 Task: Select the employment type as an internship.
Action: Mouse moved to (706, 92)
Screenshot: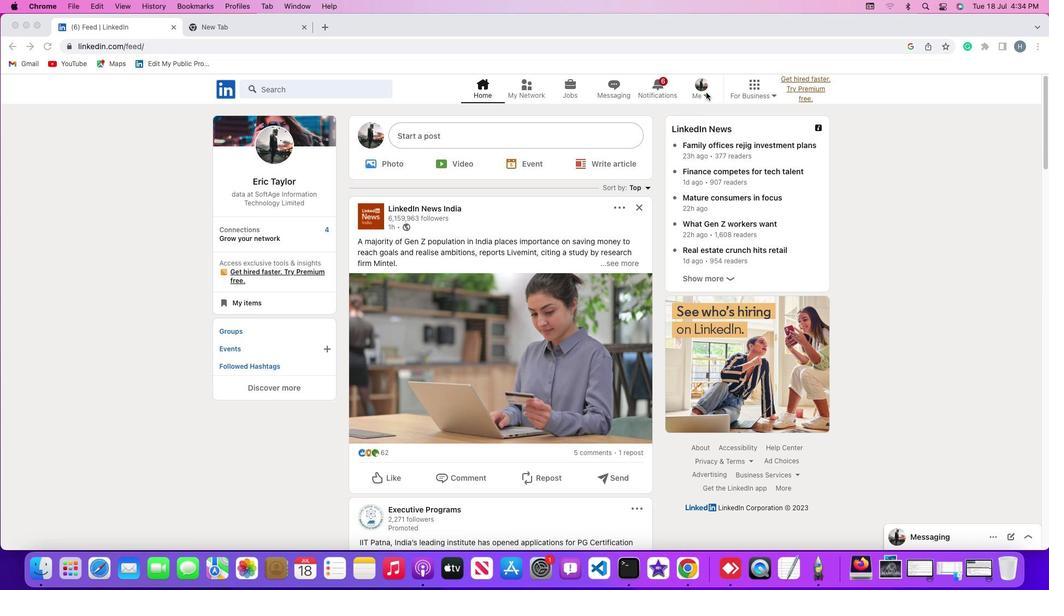 
Action: Mouse pressed left at (706, 92)
Screenshot: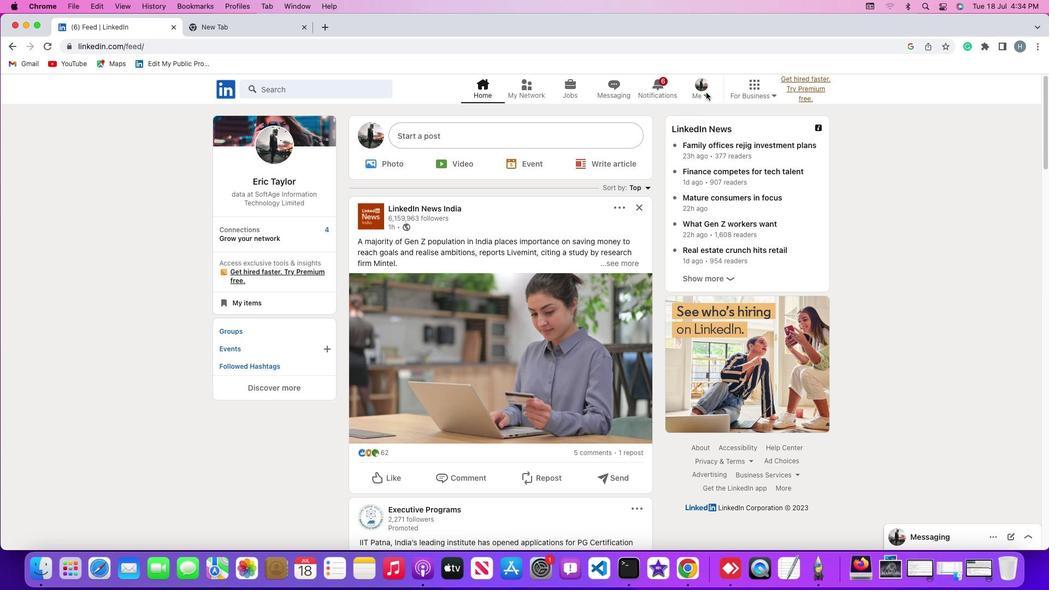 
Action: Mouse moved to (705, 94)
Screenshot: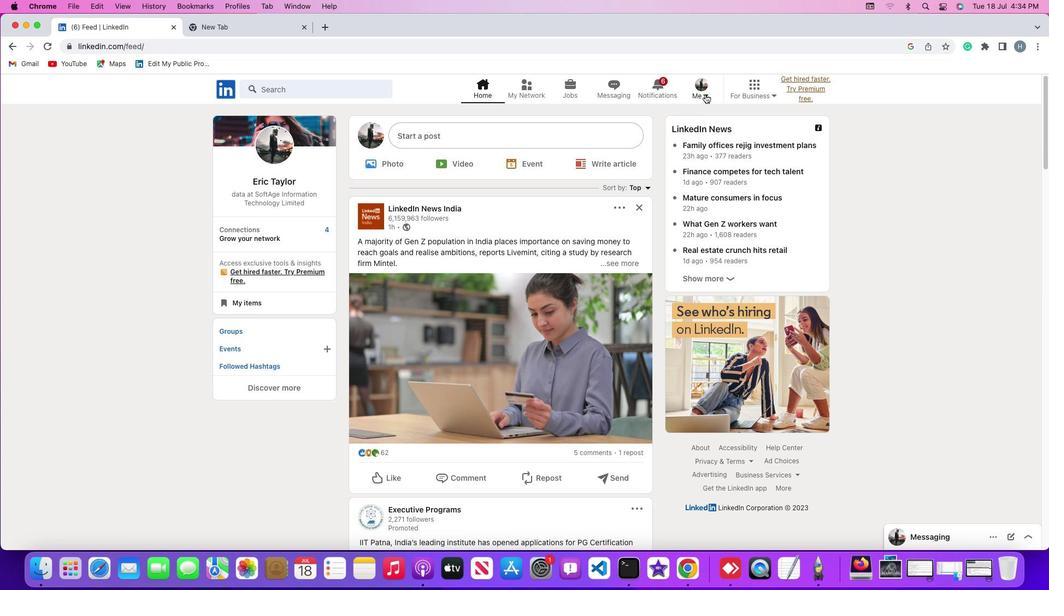 
Action: Mouse pressed left at (705, 94)
Screenshot: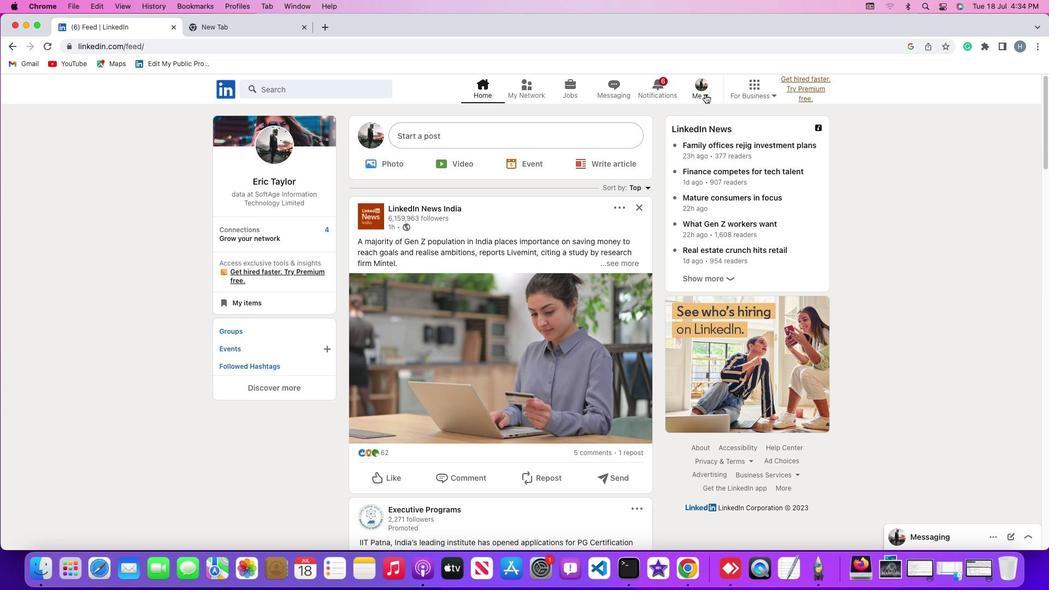 
Action: Mouse moved to (682, 149)
Screenshot: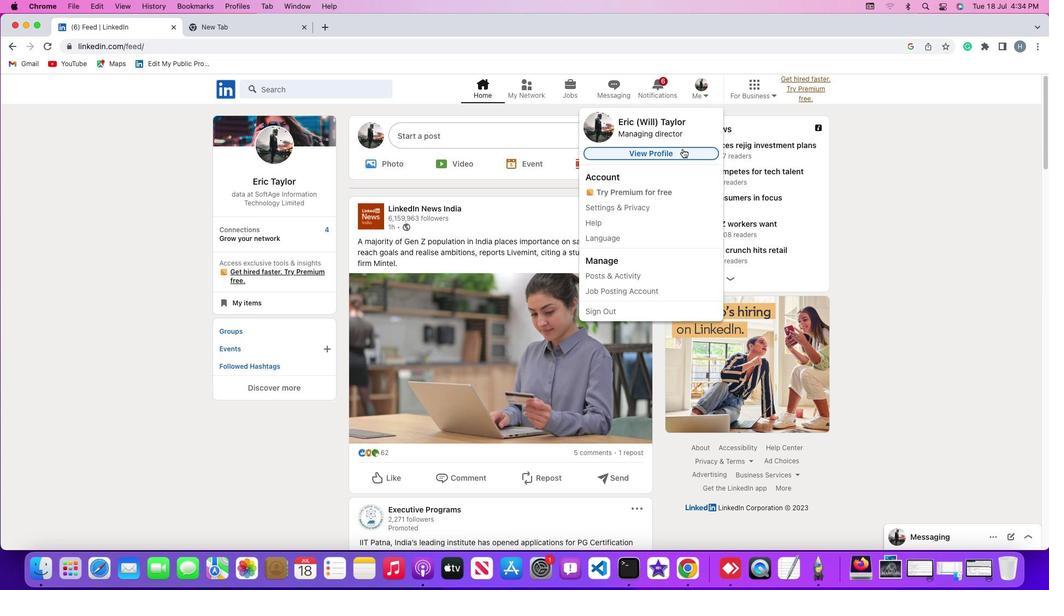 
Action: Mouse pressed left at (682, 149)
Screenshot: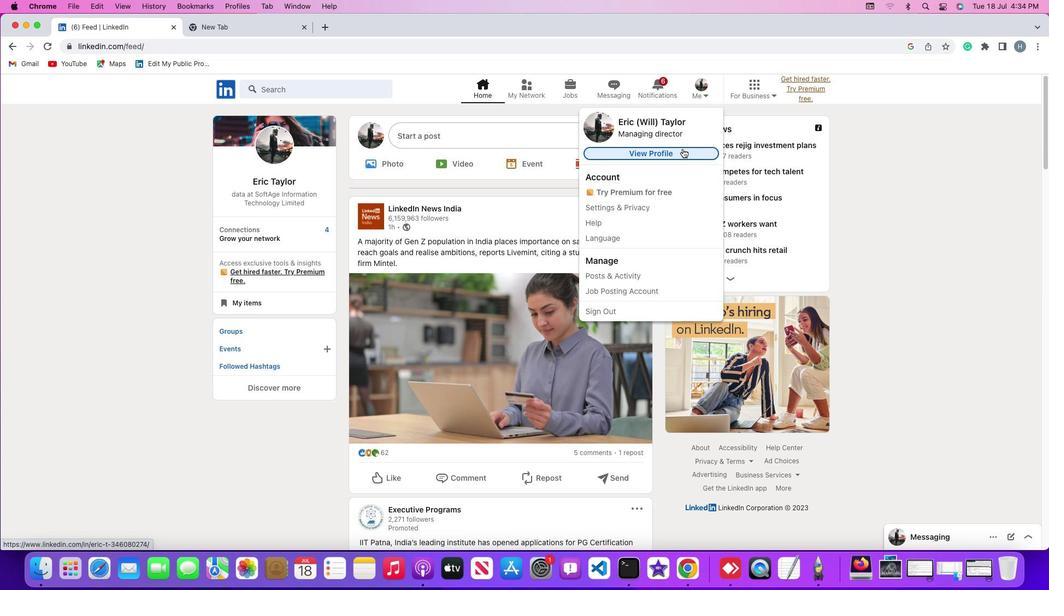 
Action: Mouse moved to (628, 242)
Screenshot: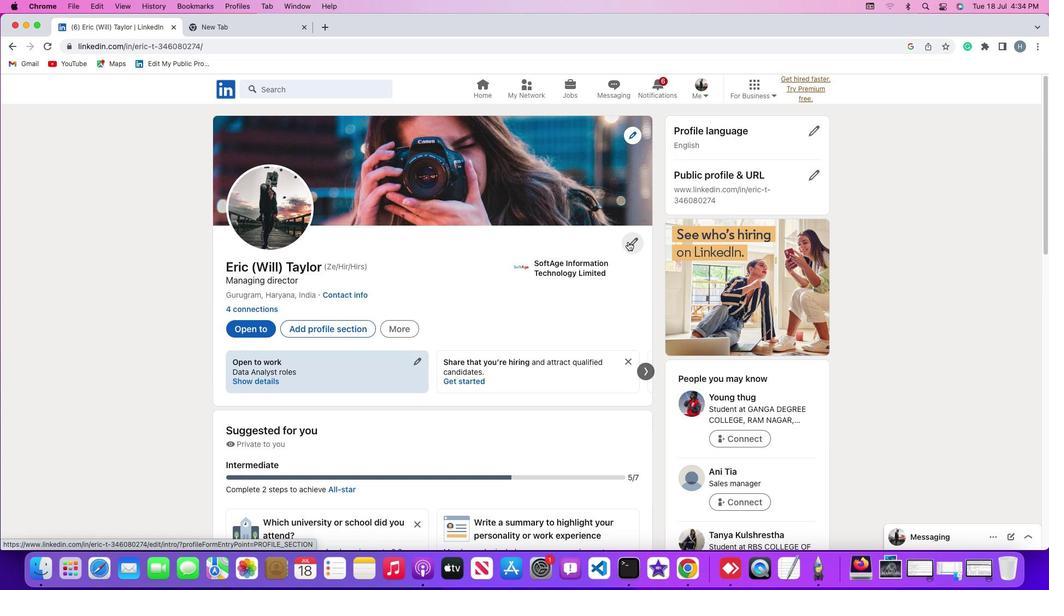
Action: Mouse pressed left at (628, 242)
Screenshot: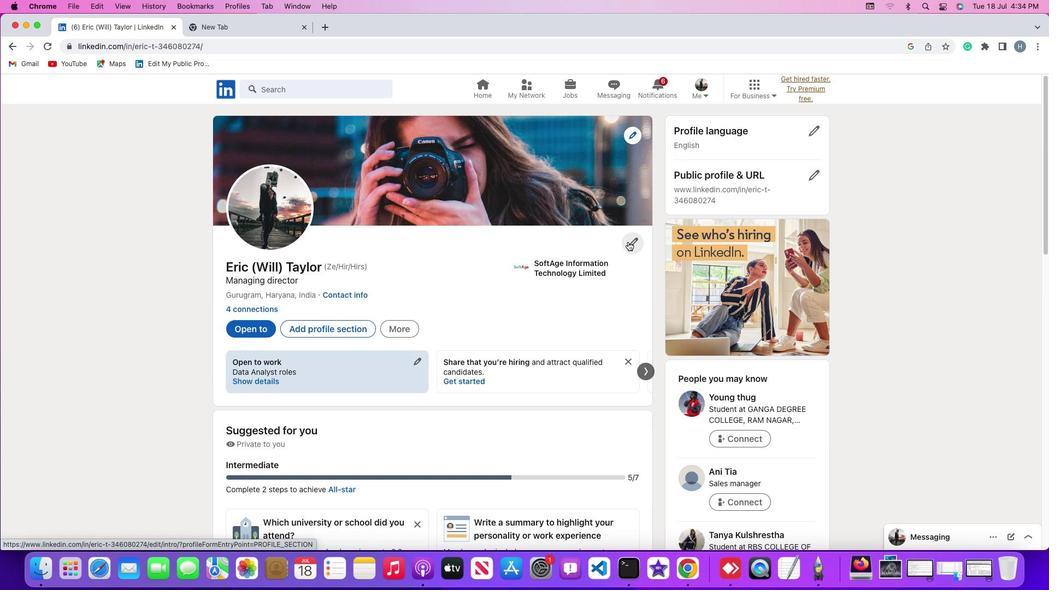 
Action: Mouse moved to (575, 294)
Screenshot: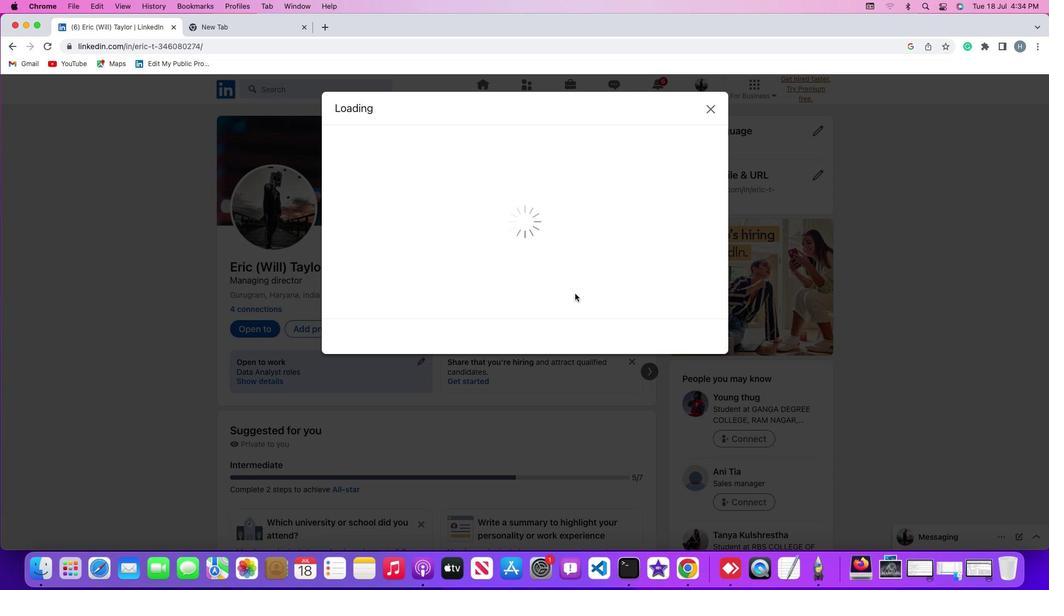
Action: Mouse scrolled (575, 294) with delta (0, 0)
Screenshot: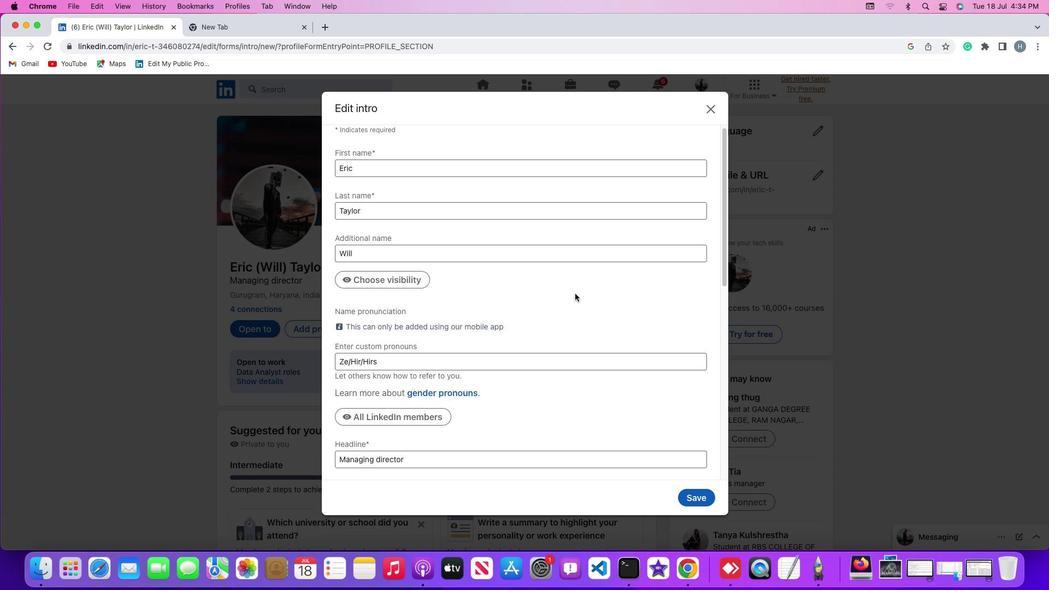 
Action: Mouse scrolled (575, 294) with delta (0, 0)
Screenshot: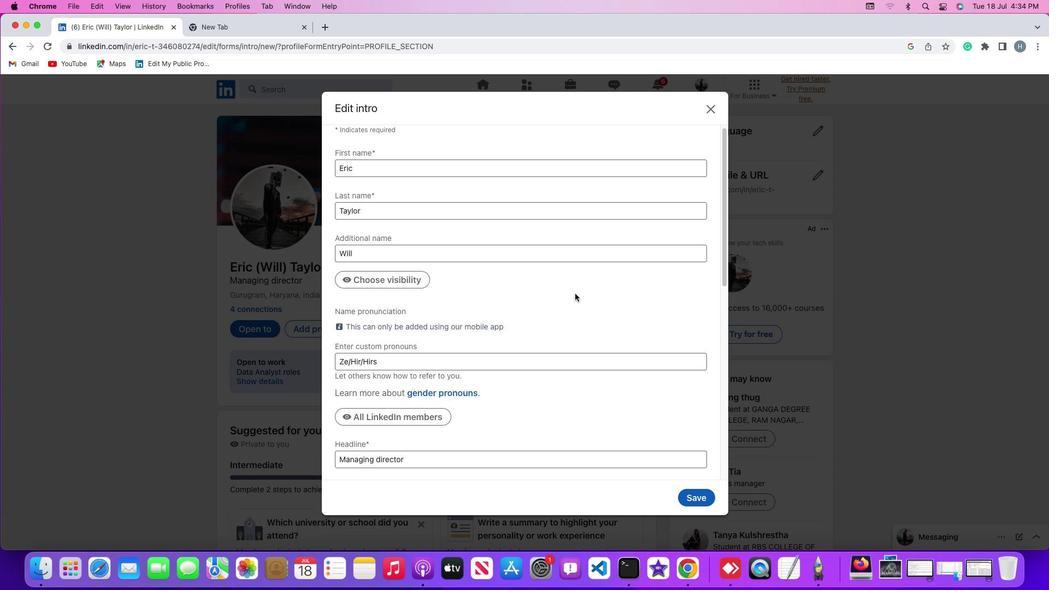 
Action: Mouse scrolled (575, 294) with delta (0, -1)
Screenshot: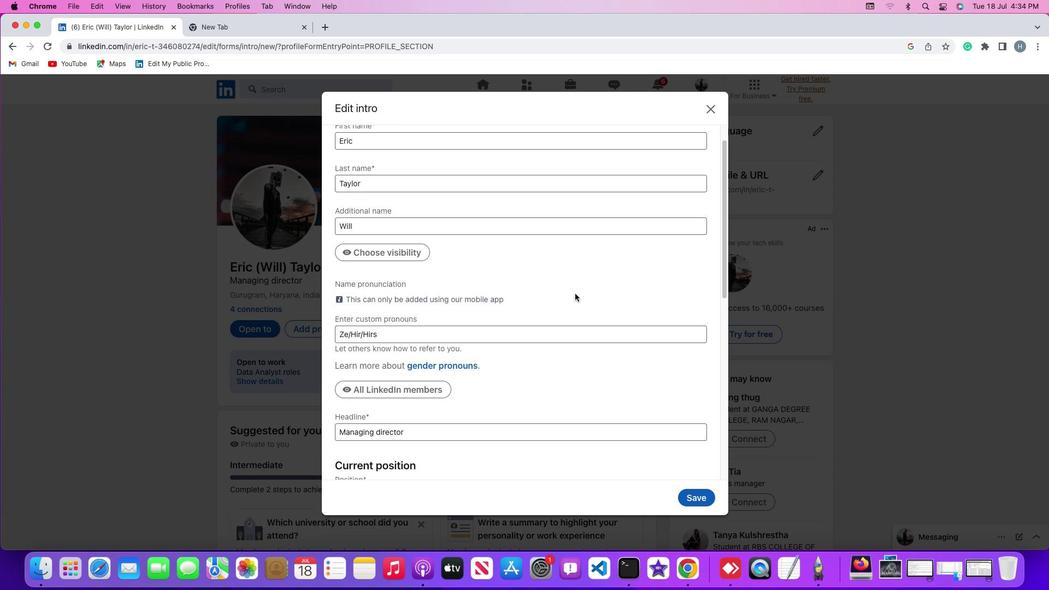 
Action: Mouse scrolled (575, 294) with delta (0, -2)
Screenshot: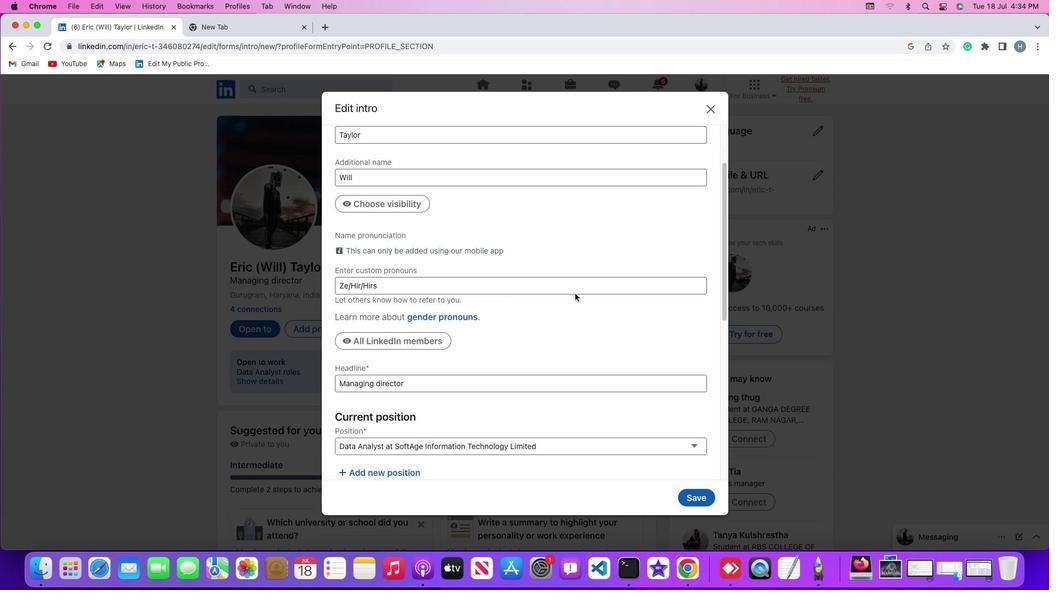 
Action: Mouse scrolled (575, 294) with delta (0, 0)
Screenshot: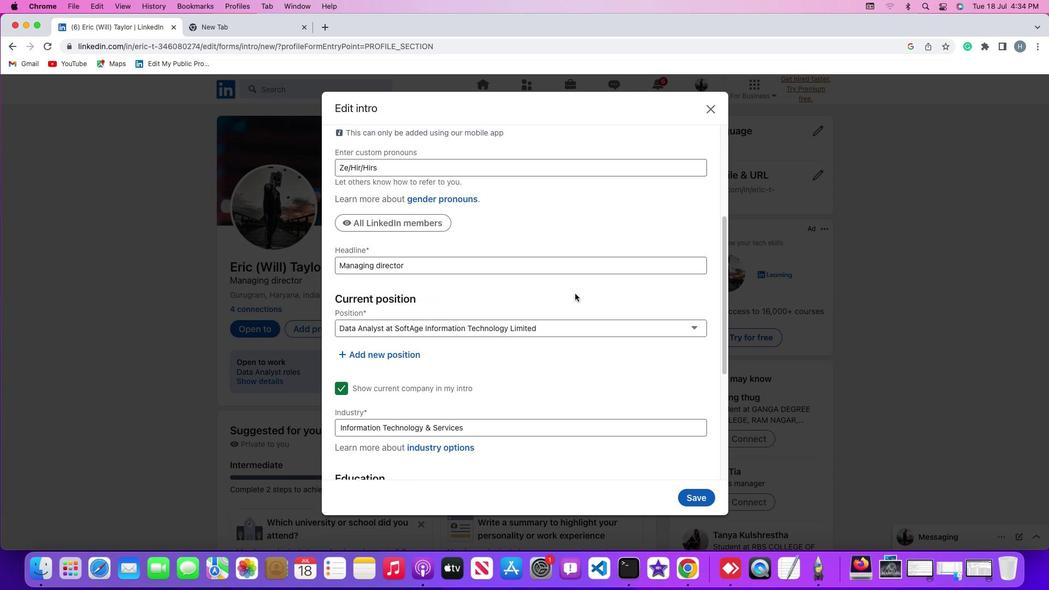 
Action: Mouse scrolled (575, 294) with delta (0, 0)
Screenshot: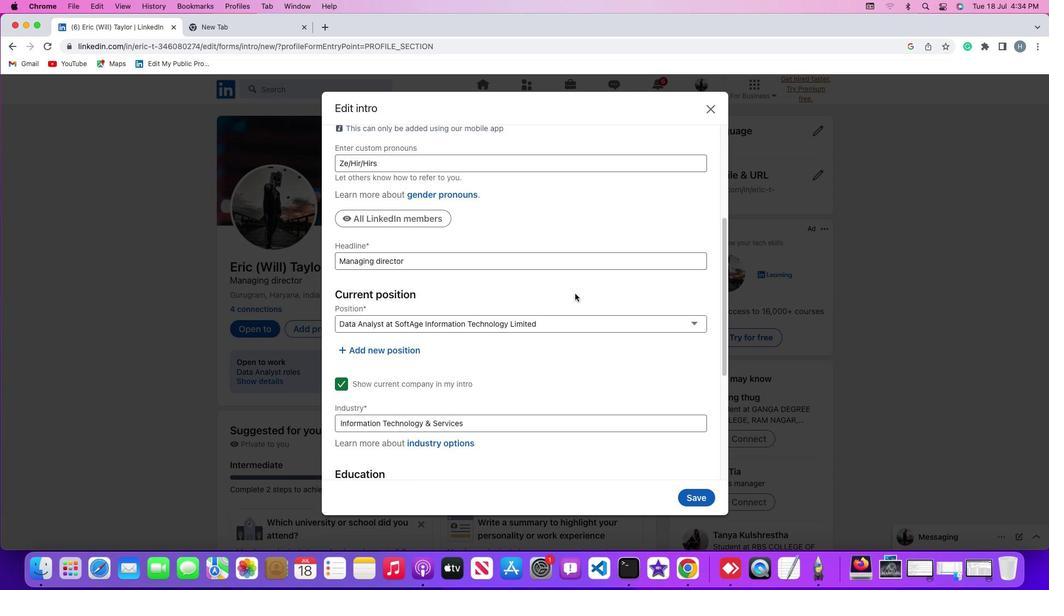 
Action: Mouse moved to (400, 337)
Screenshot: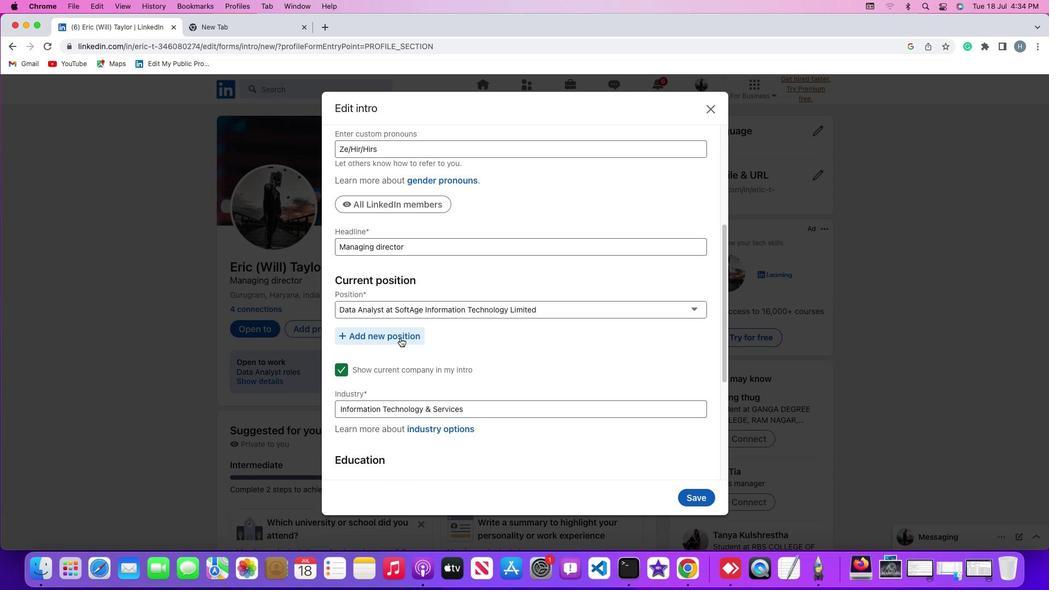 
Action: Mouse pressed left at (400, 337)
Screenshot: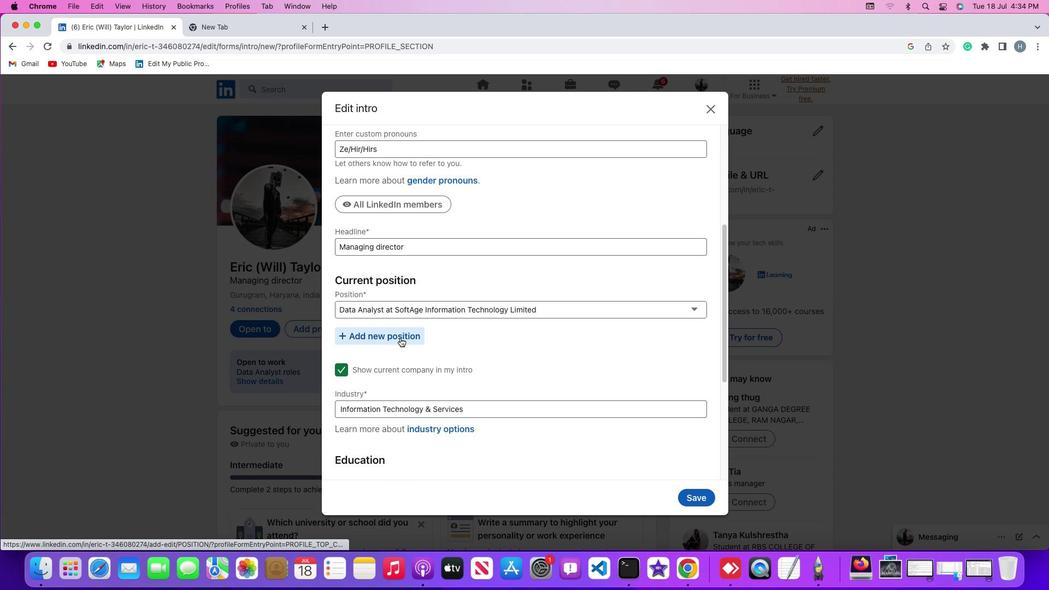 
Action: Mouse moved to (693, 267)
Screenshot: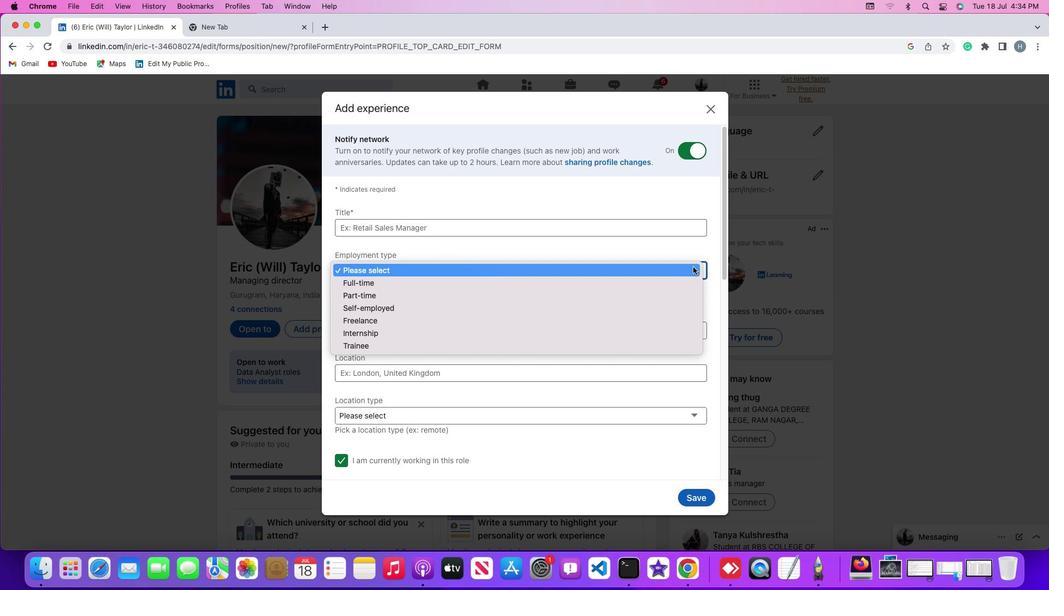 
Action: Mouse pressed left at (693, 267)
Screenshot: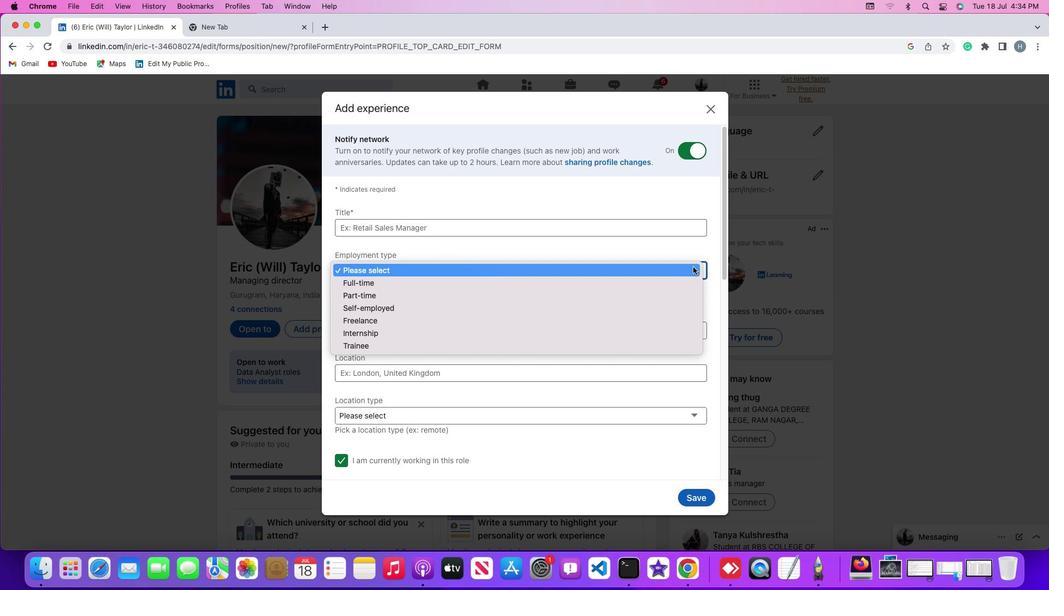 
Action: Mouse moved to (624, 328)
Screenshot: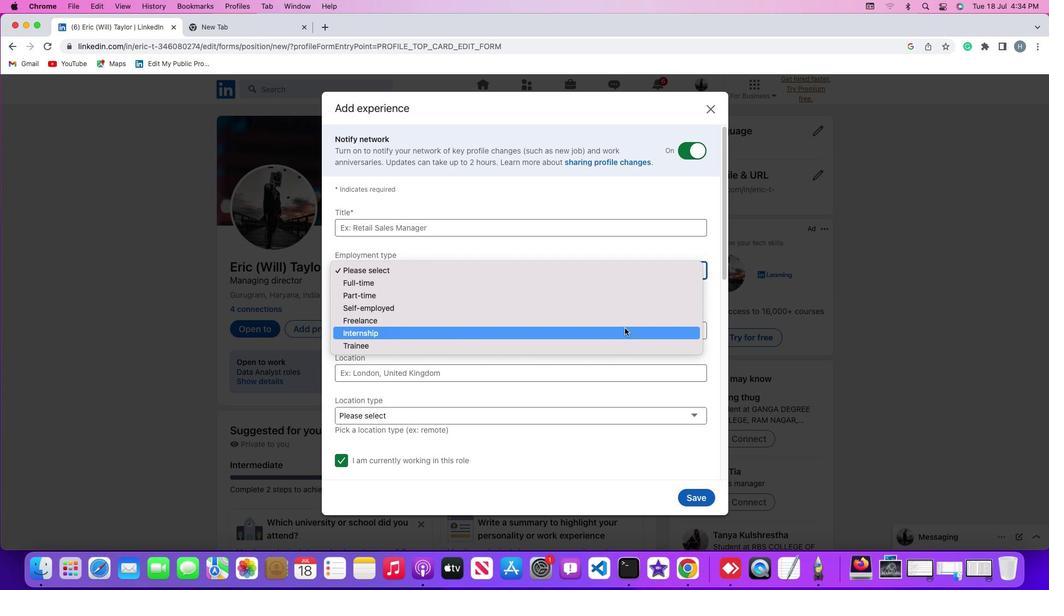 
Action: Mouse pressed left at (624, 328)
Screenshot: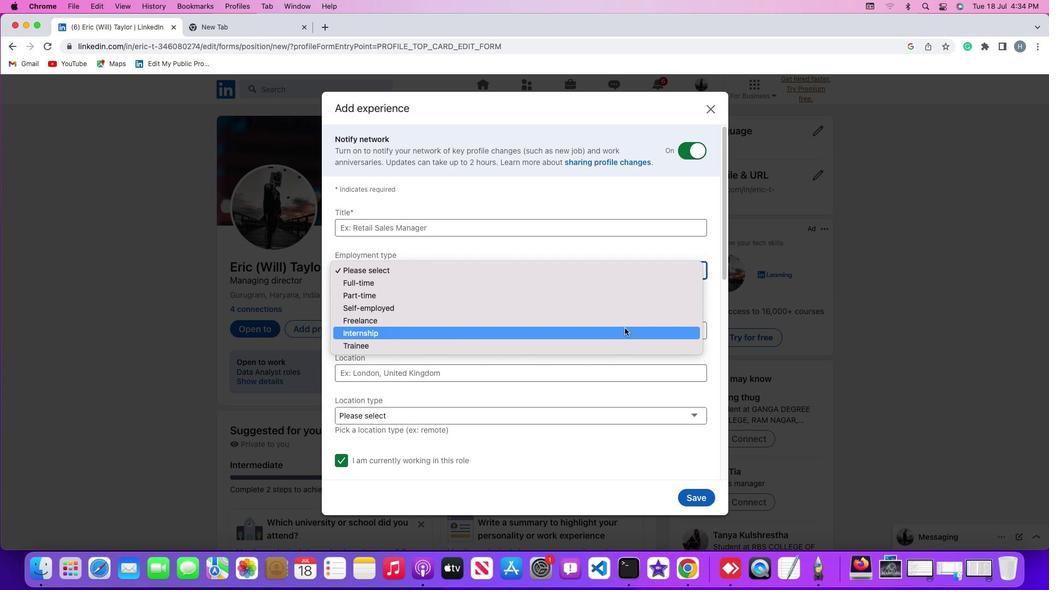 
Action: Mouse moved to (631, 294)
Screenshot: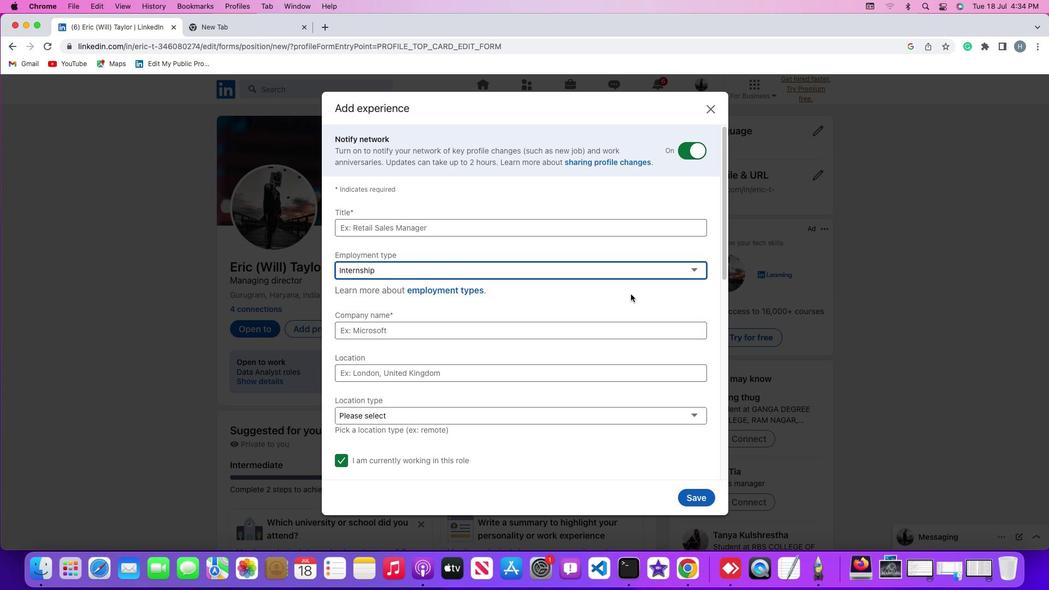 
